 Task: Sort the products in the category "Scones" by price (highest first).
Action: Mouse moved to (23, 109)
Screenshot: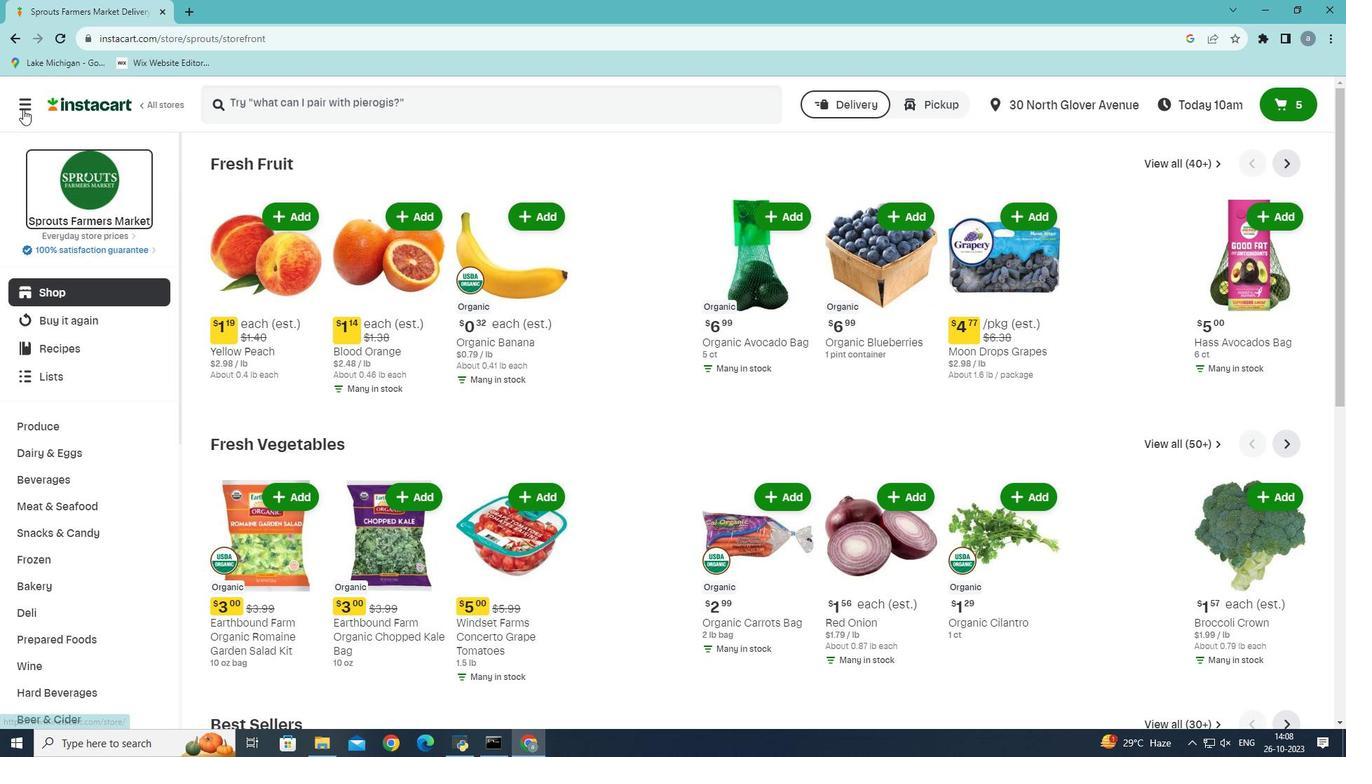 
Action: Mouse pressed left at (23, 109)
Screenshot: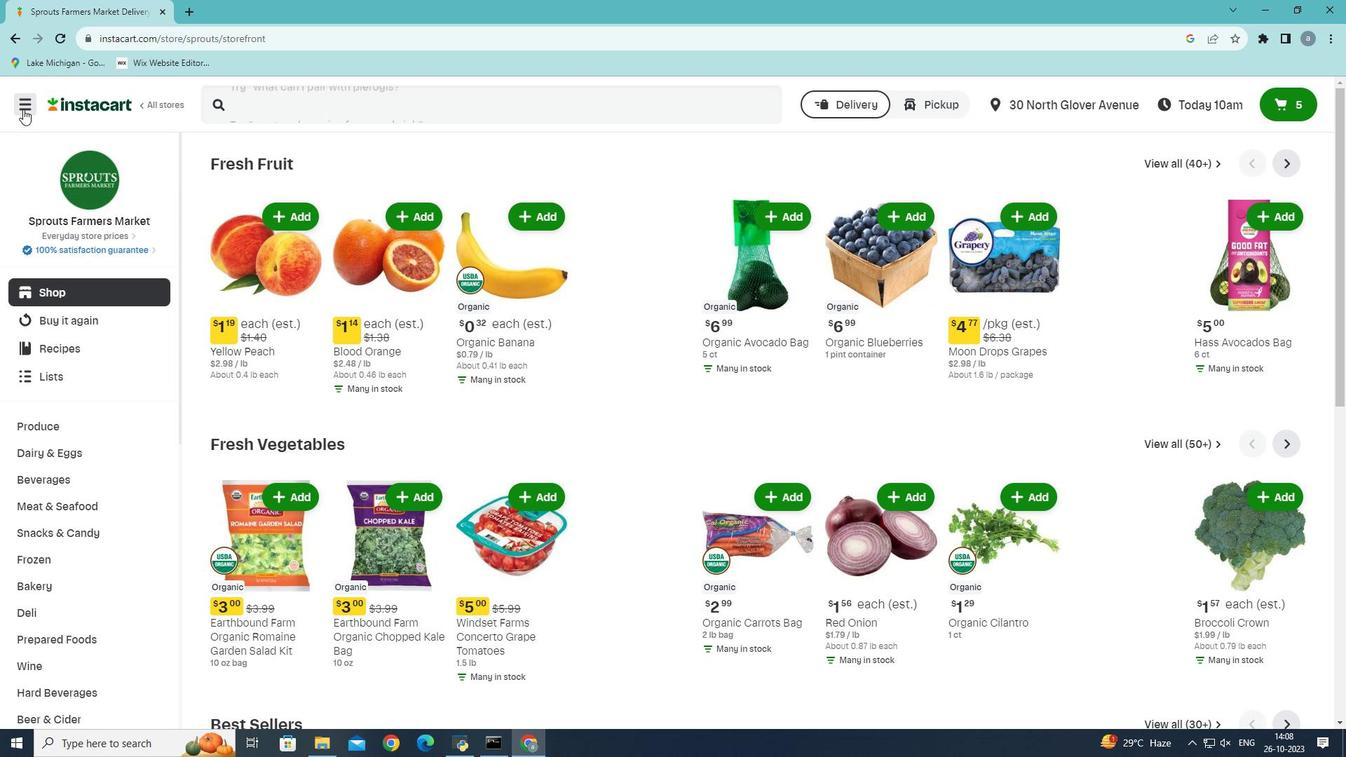 
Action: Mouse moved to (69, 409)
Screenshot: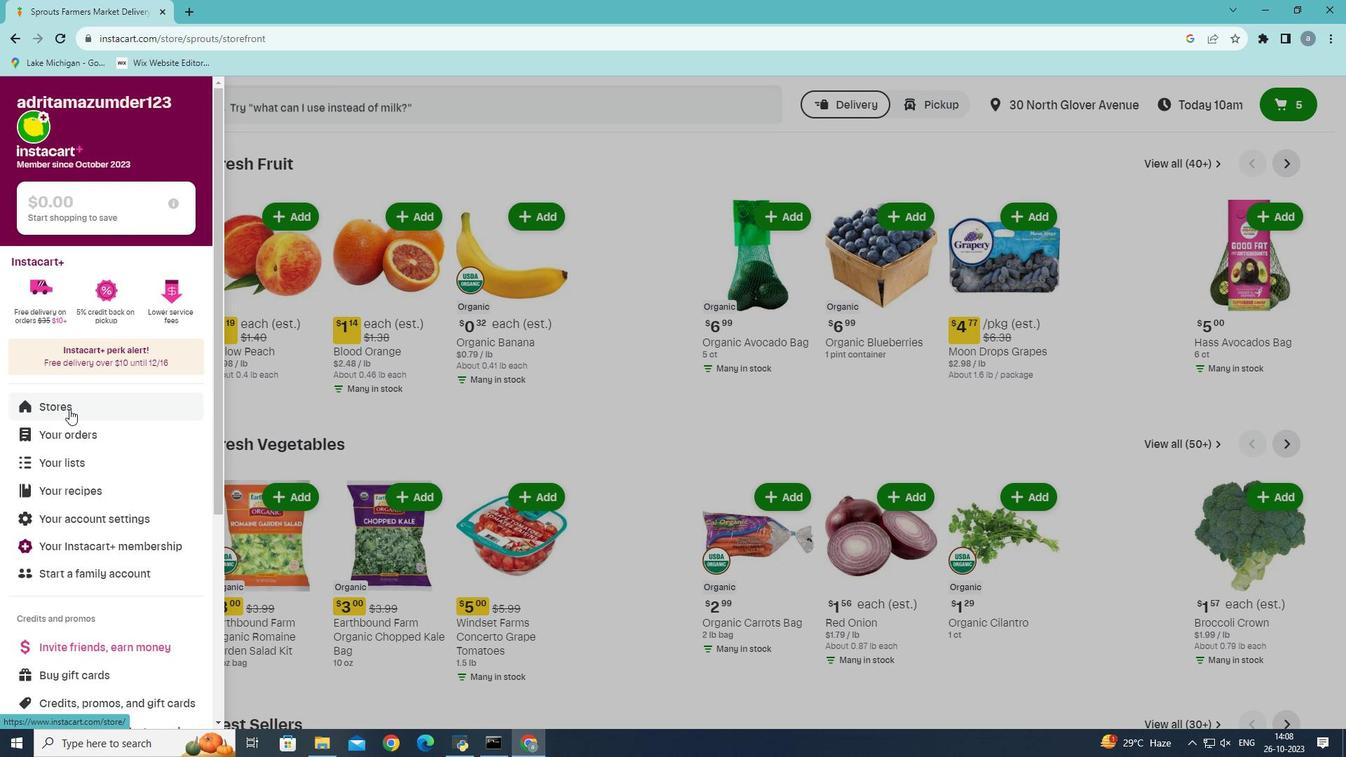 
Action: Mouse pressed left at (69, 409)
Screenshot: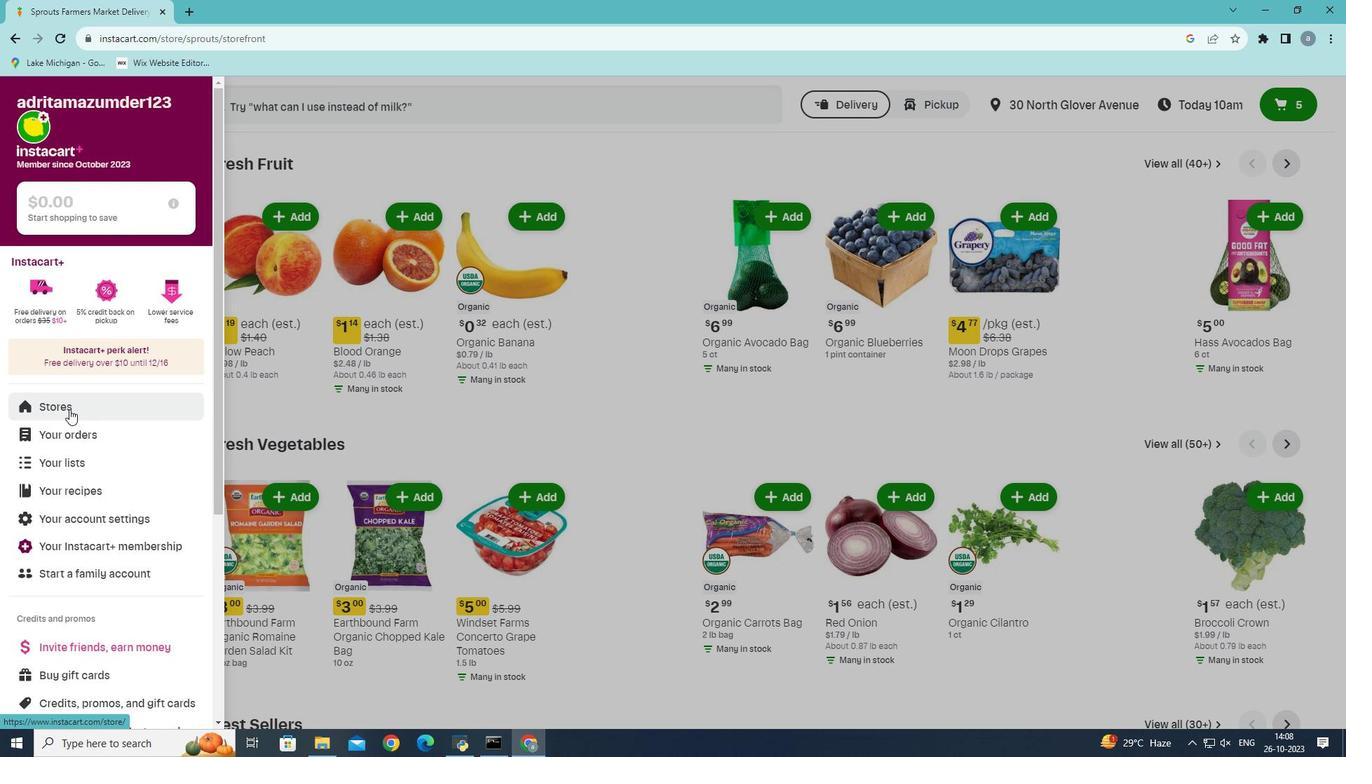 
Action: Mouse moved to (332, 156)
Screenshot: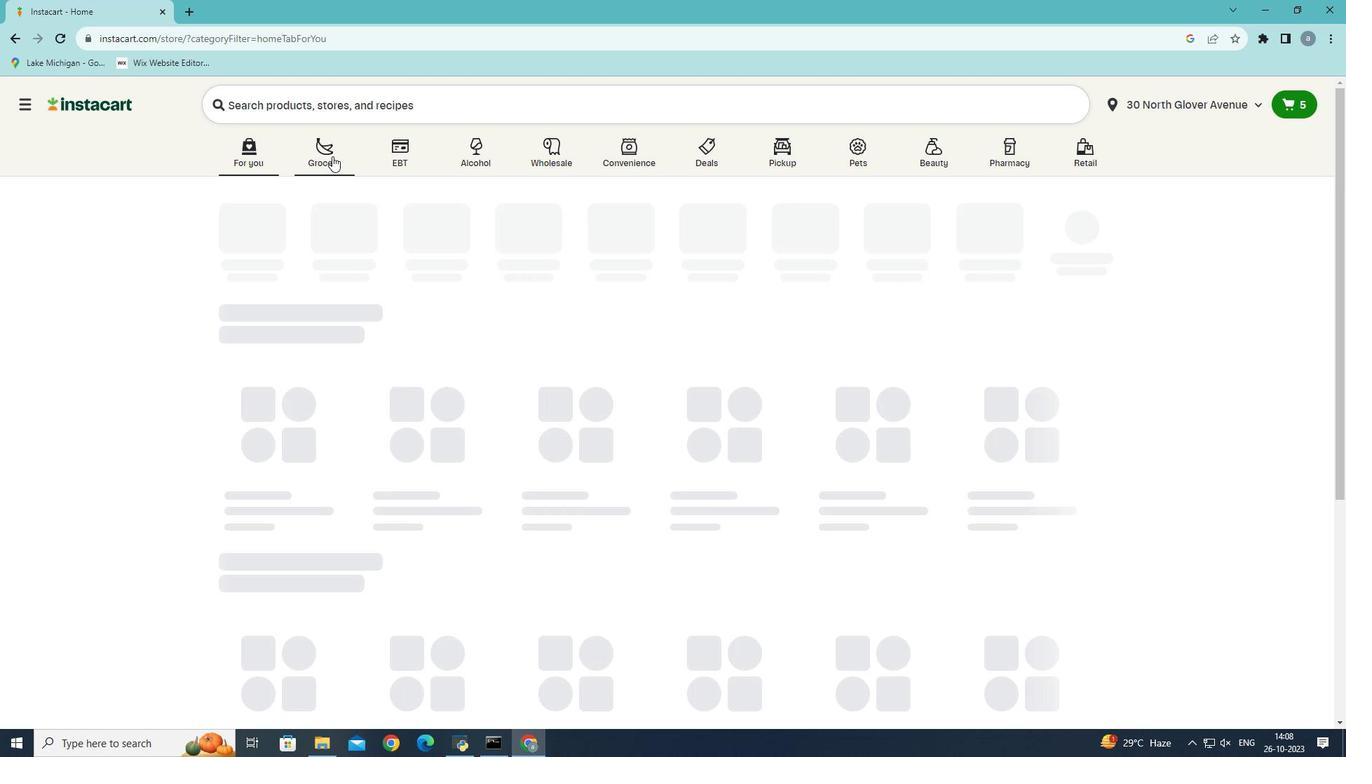 
Action: Mouse pressed left at (332, 156)
Screenshot: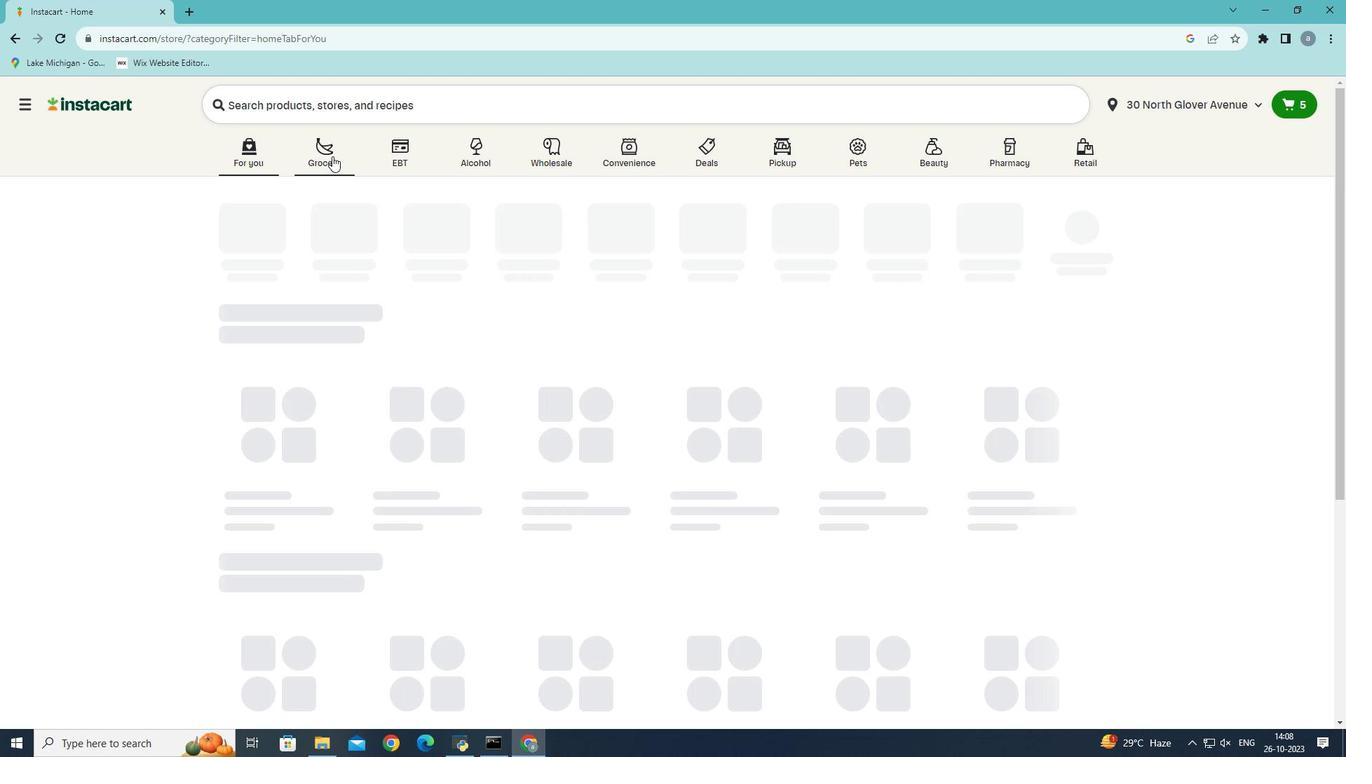 
Action: Mouse moved to (324, 427)
Screenshot: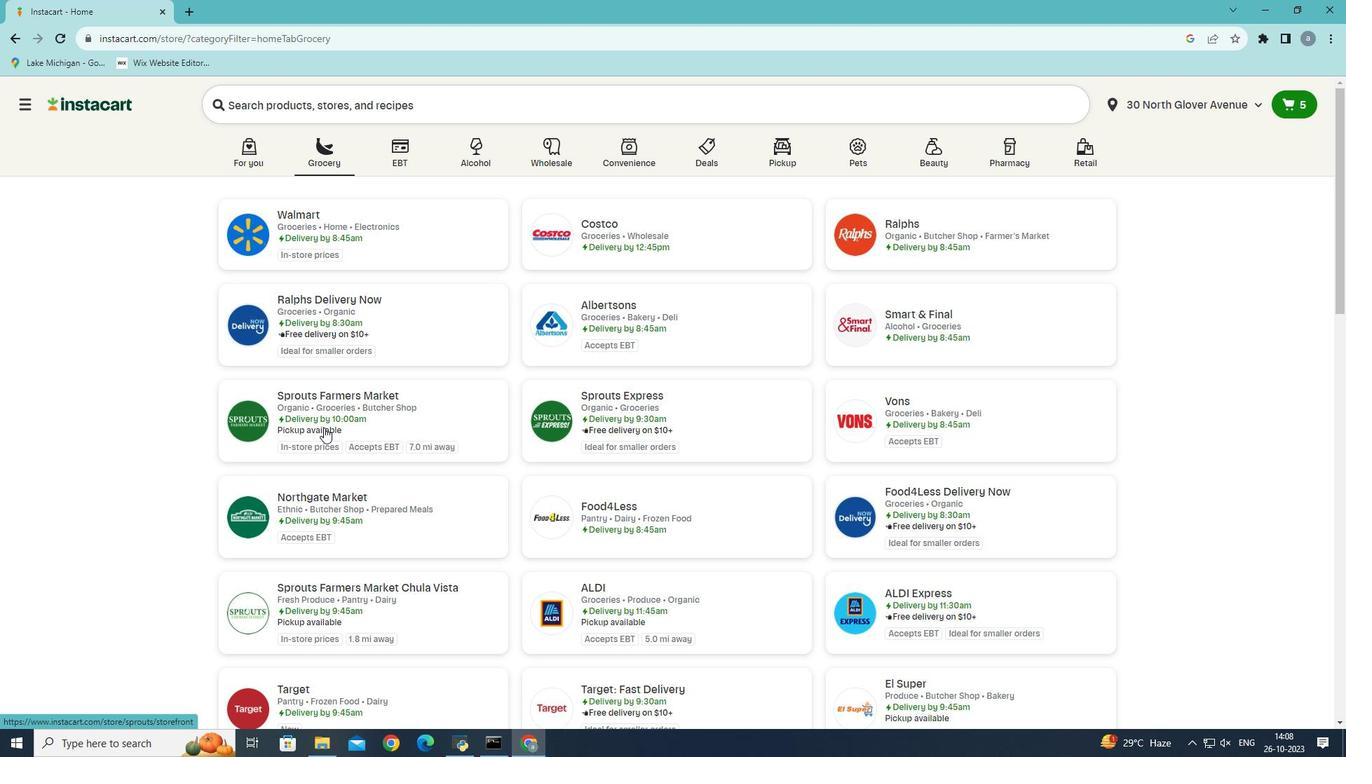 
Action: Mouse pressed left at (324, 427)
Screenshot: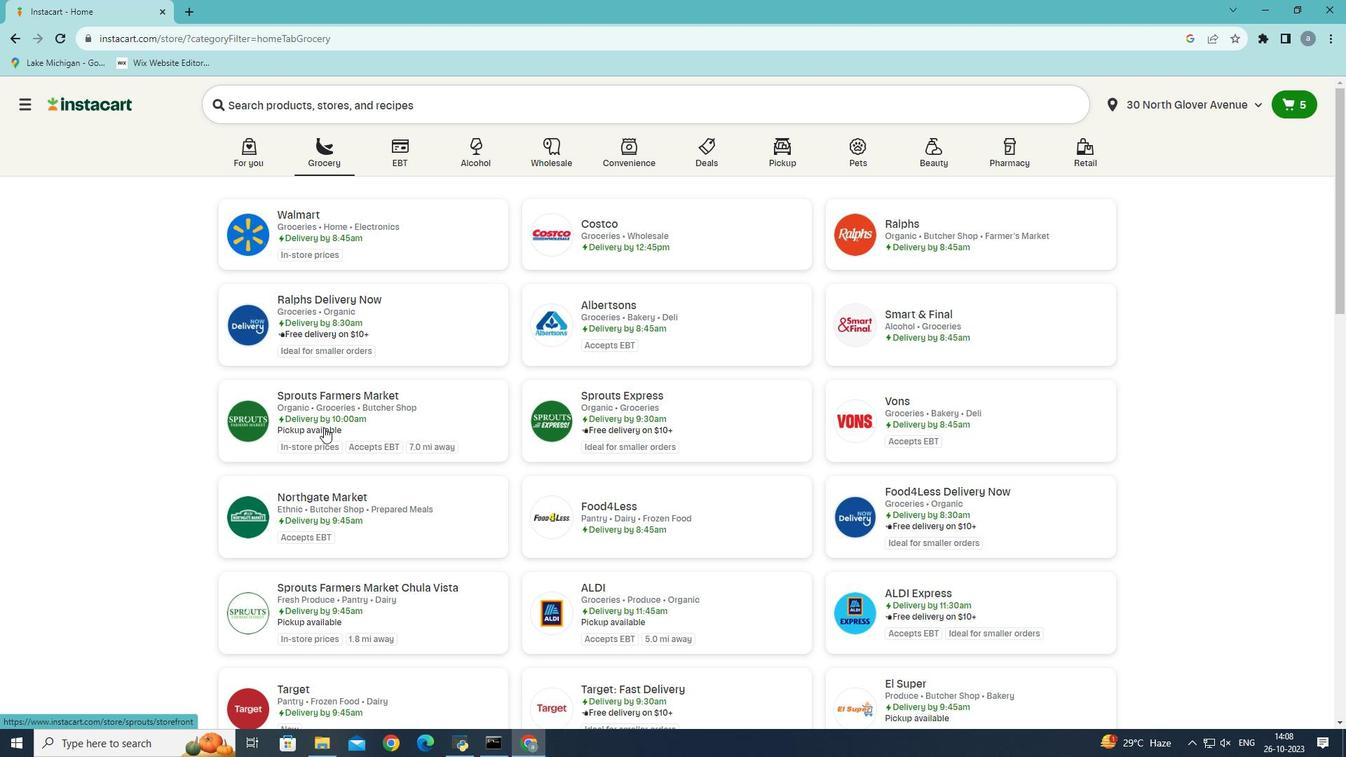 
Action: Mouse moved to (49, 588)
Screenshot: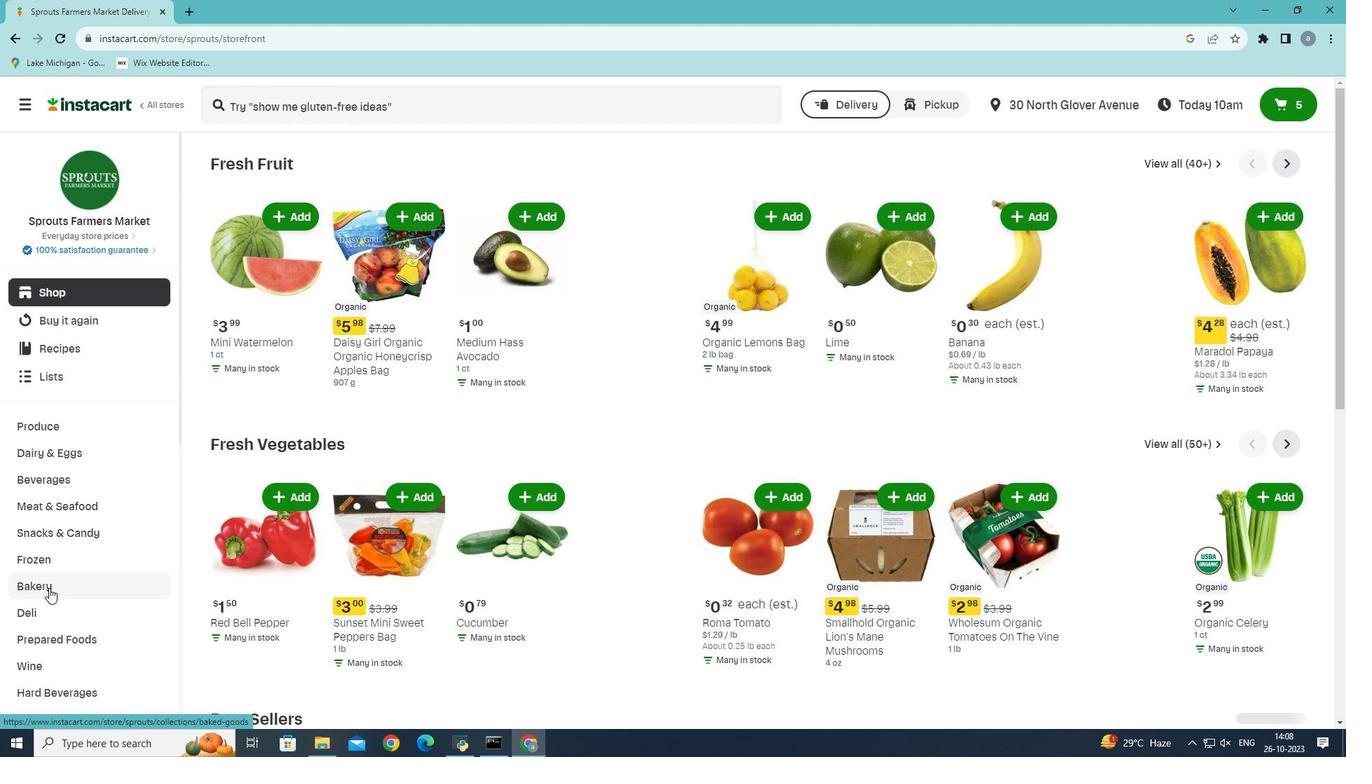
Action: Mouse pressed left at (49, 588)
Screenshot: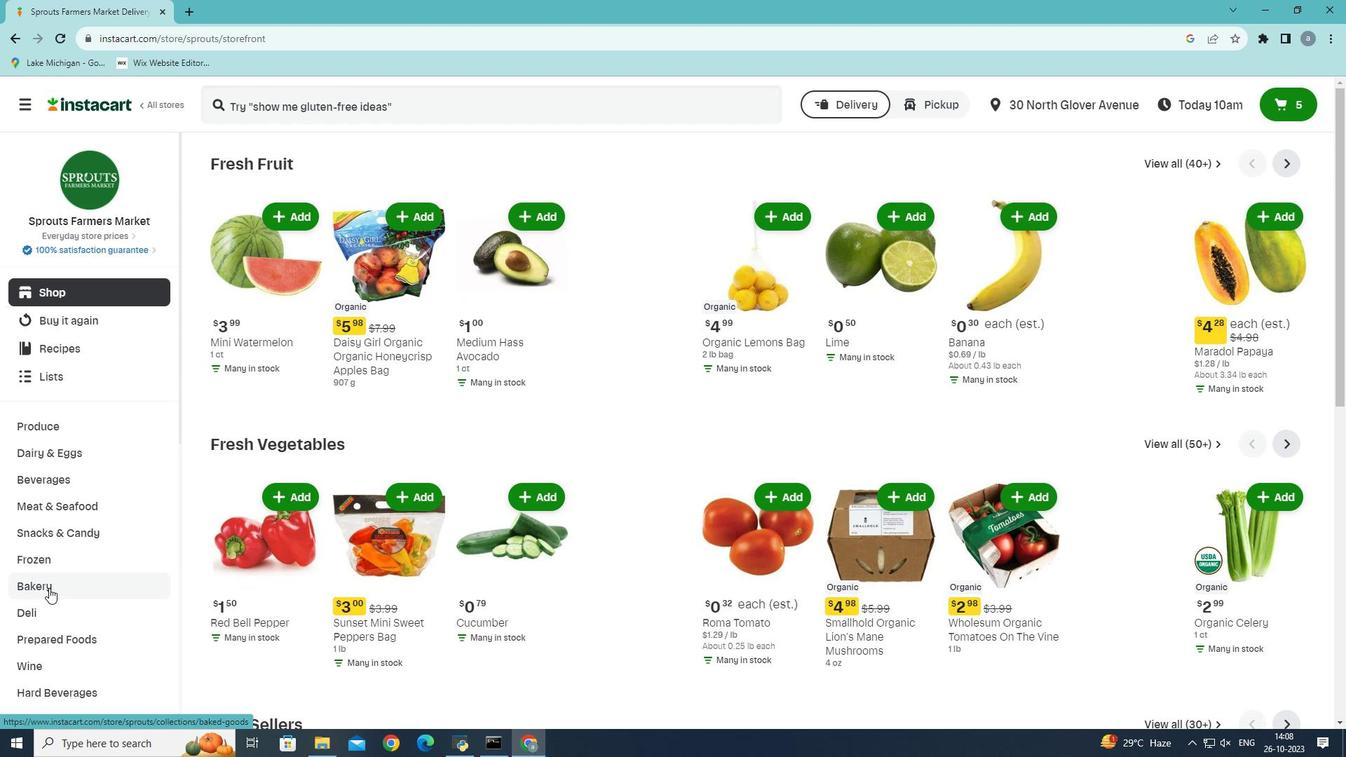 
Action: Mouse moved to (835, 204)
Screenshot: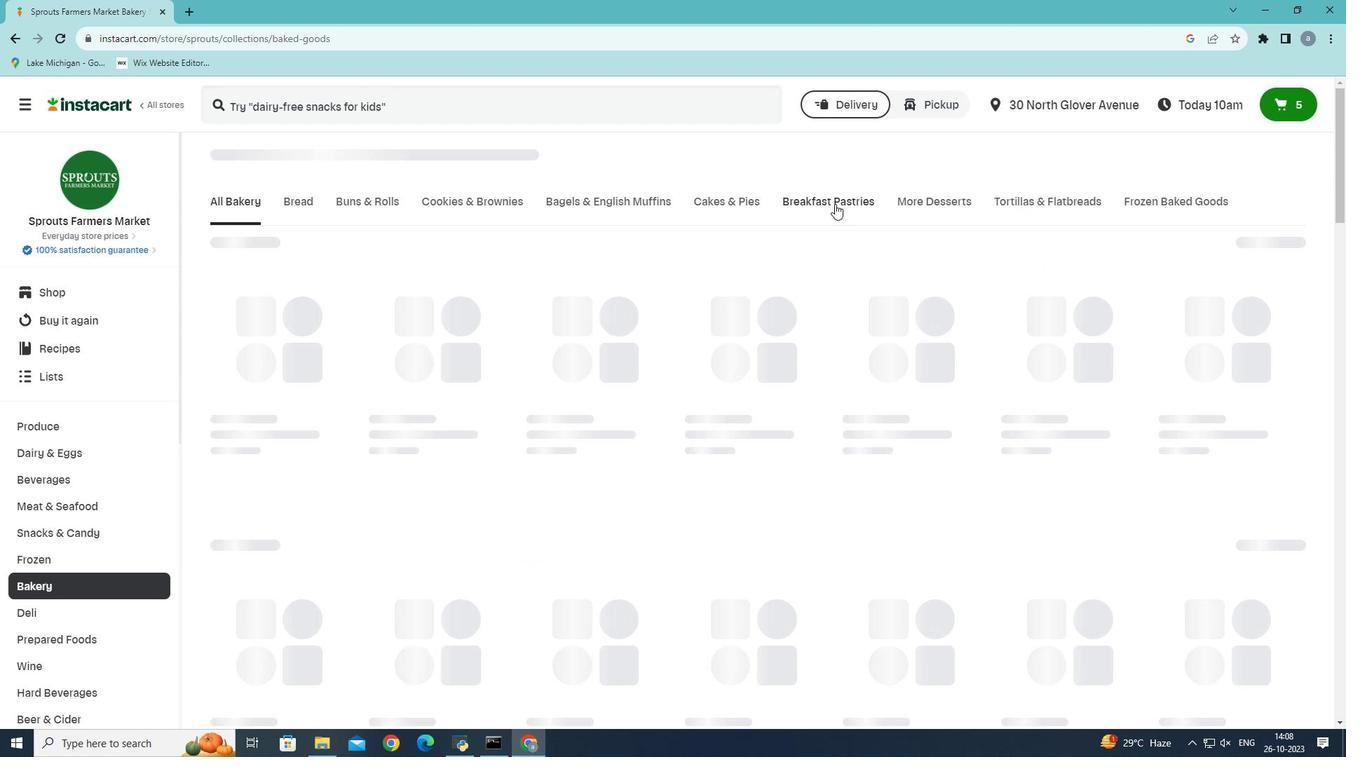 
Action: Mouse pressed left at (835, 204)
Screenshot: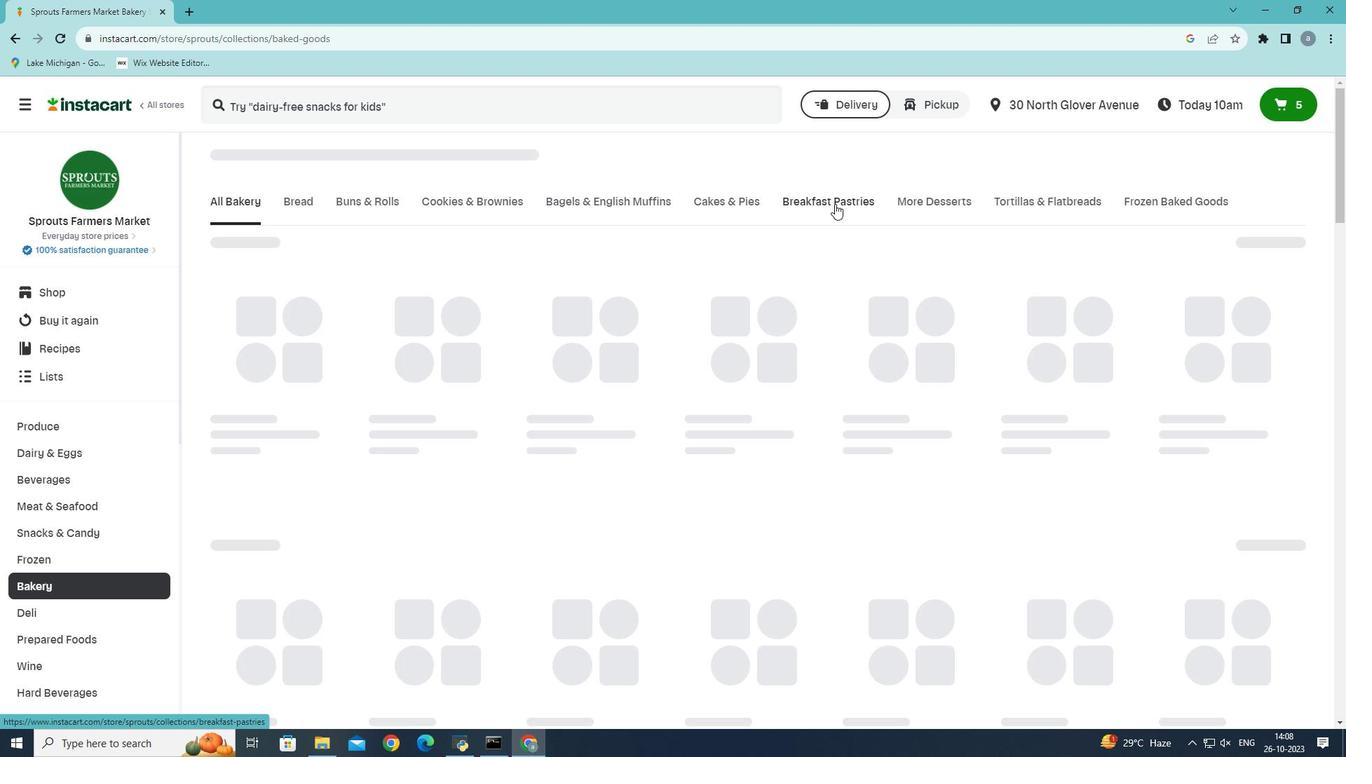 
Action: Mouse moved to (718, 262)
Screenshot: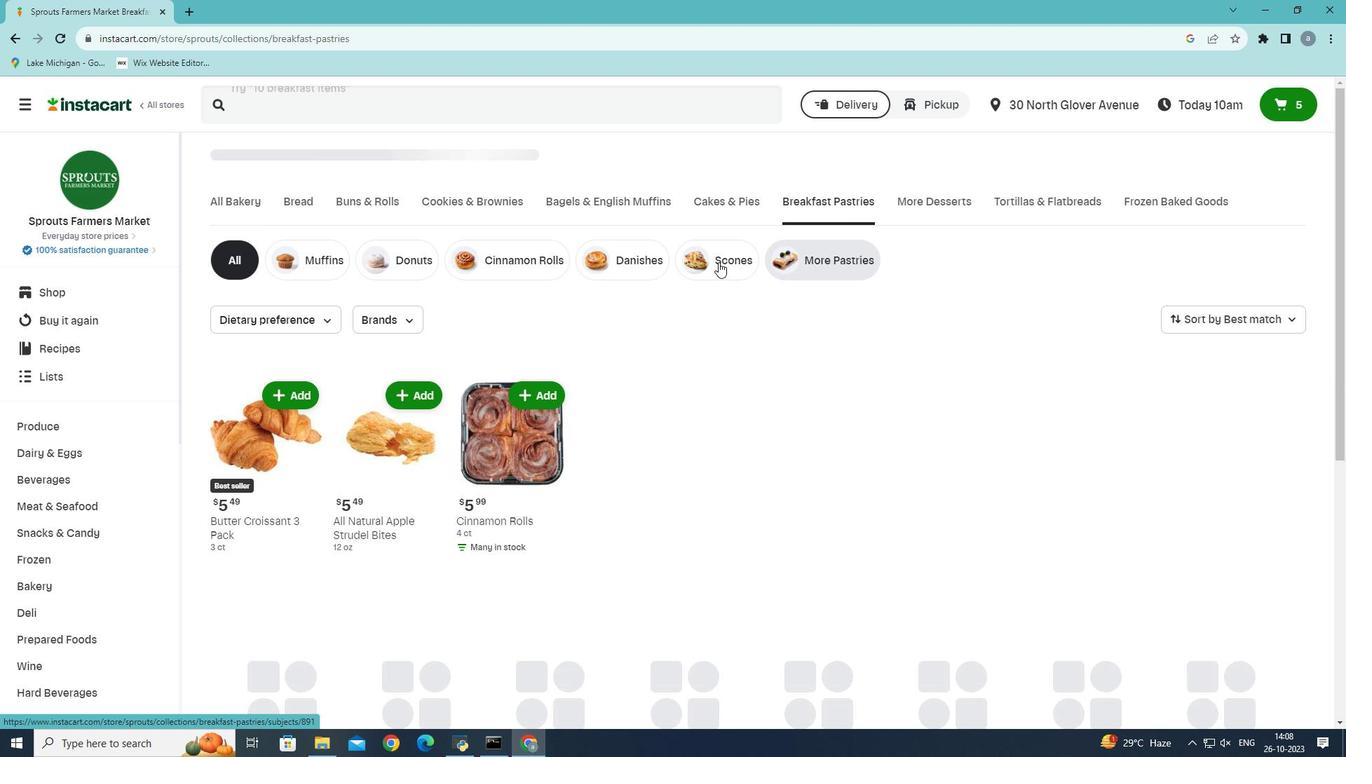 
Action: Mouse pressed left at (718, 262)
Screenshot: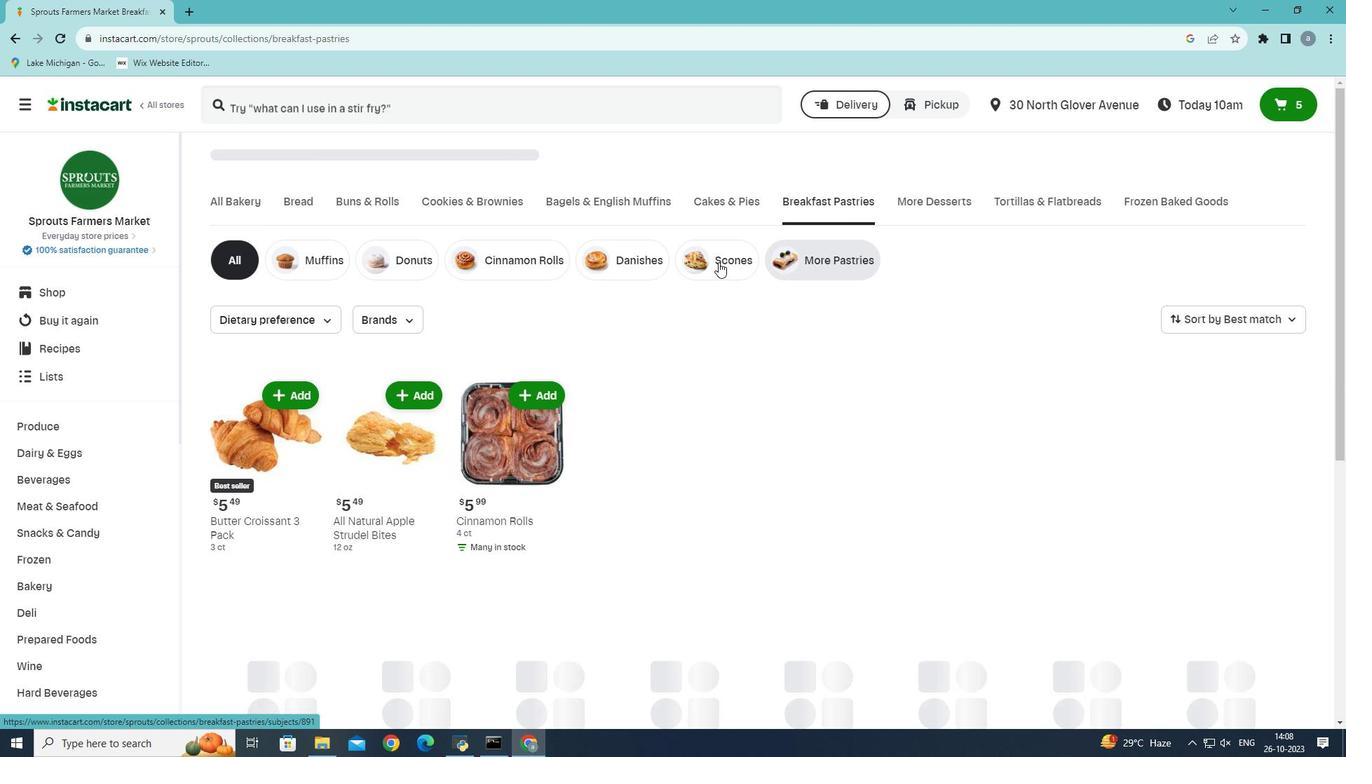 
Action: Mouse moved to (1296, 310)
Screenshot: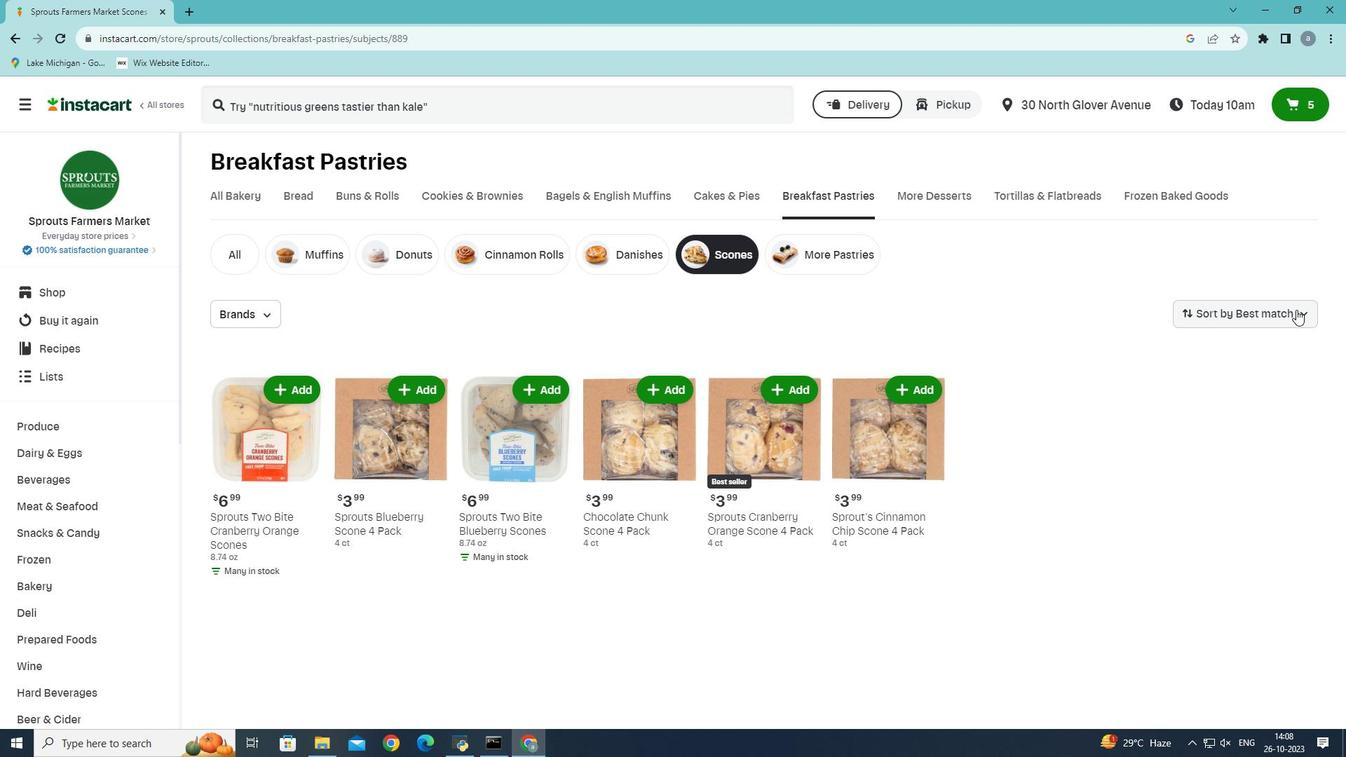 
Action: Mouse pressed left at (1296, 310)
Screenshot: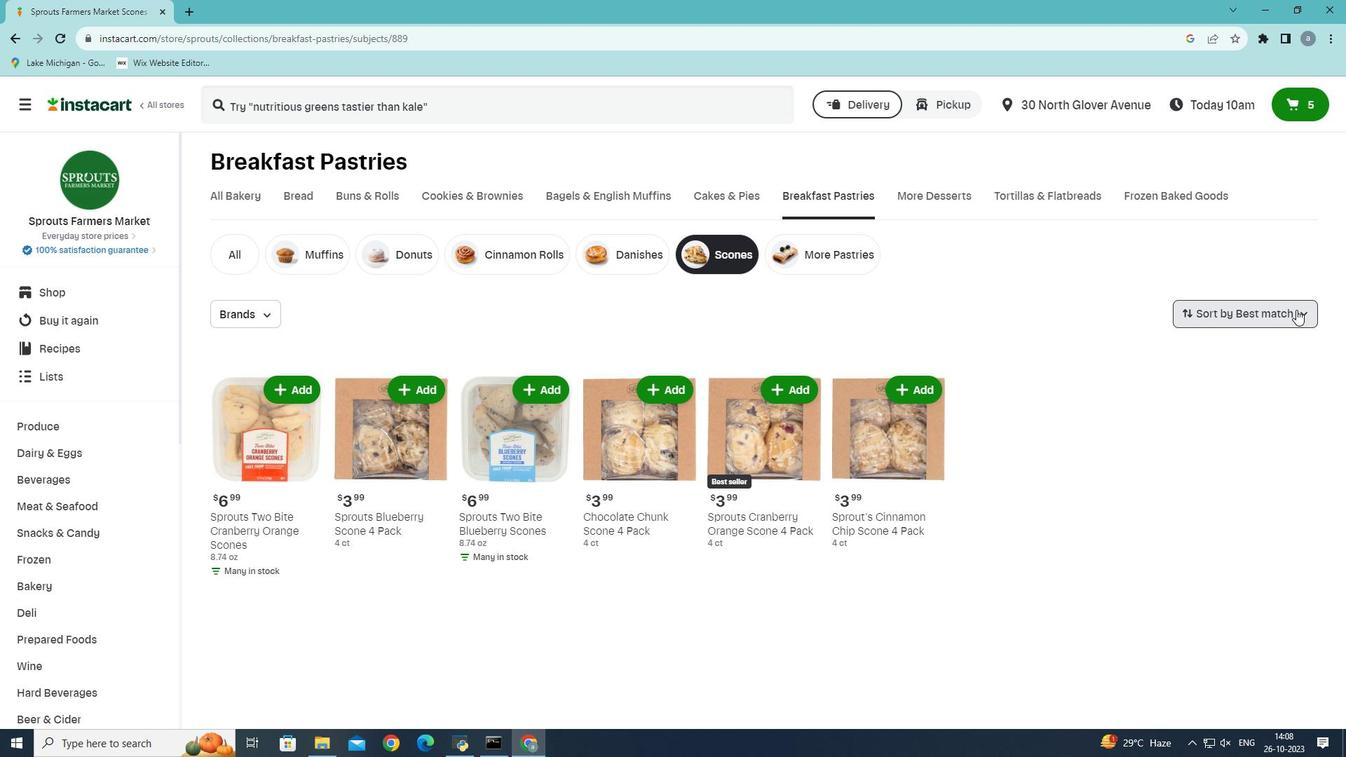 
Action: Mouse moved to (1256, 406)
Screenshot: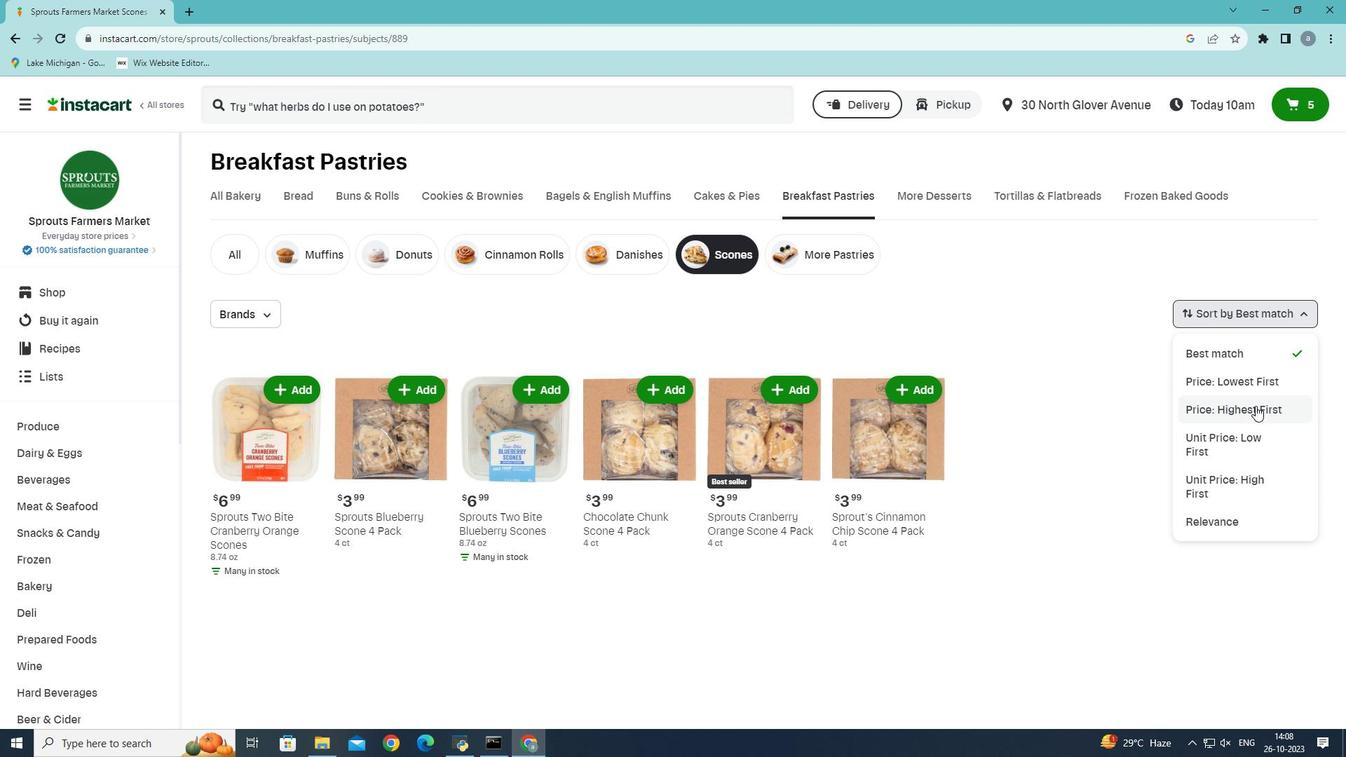 
Action: Mouse pressed left at (1256, 406)
Screenshot: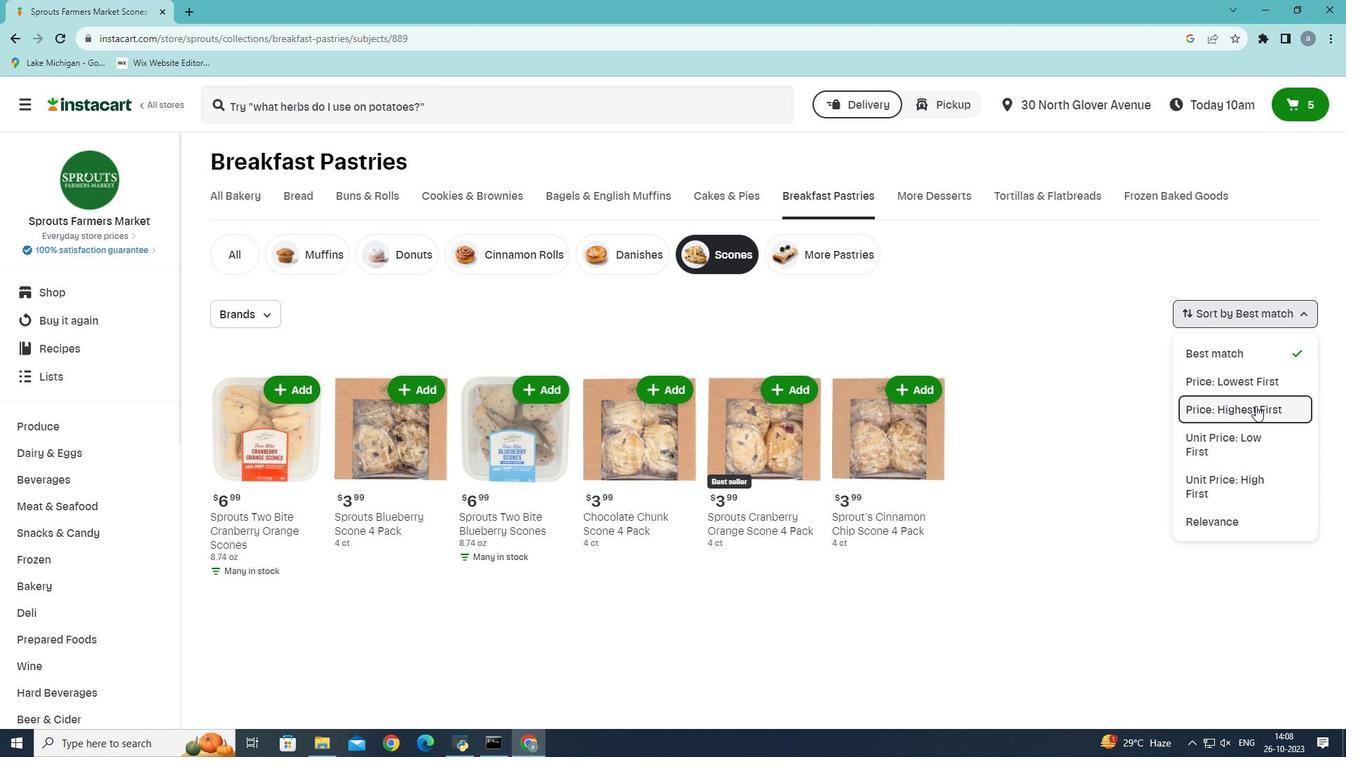 
Action: Mouse moved to (1245, 398)
Screenshot: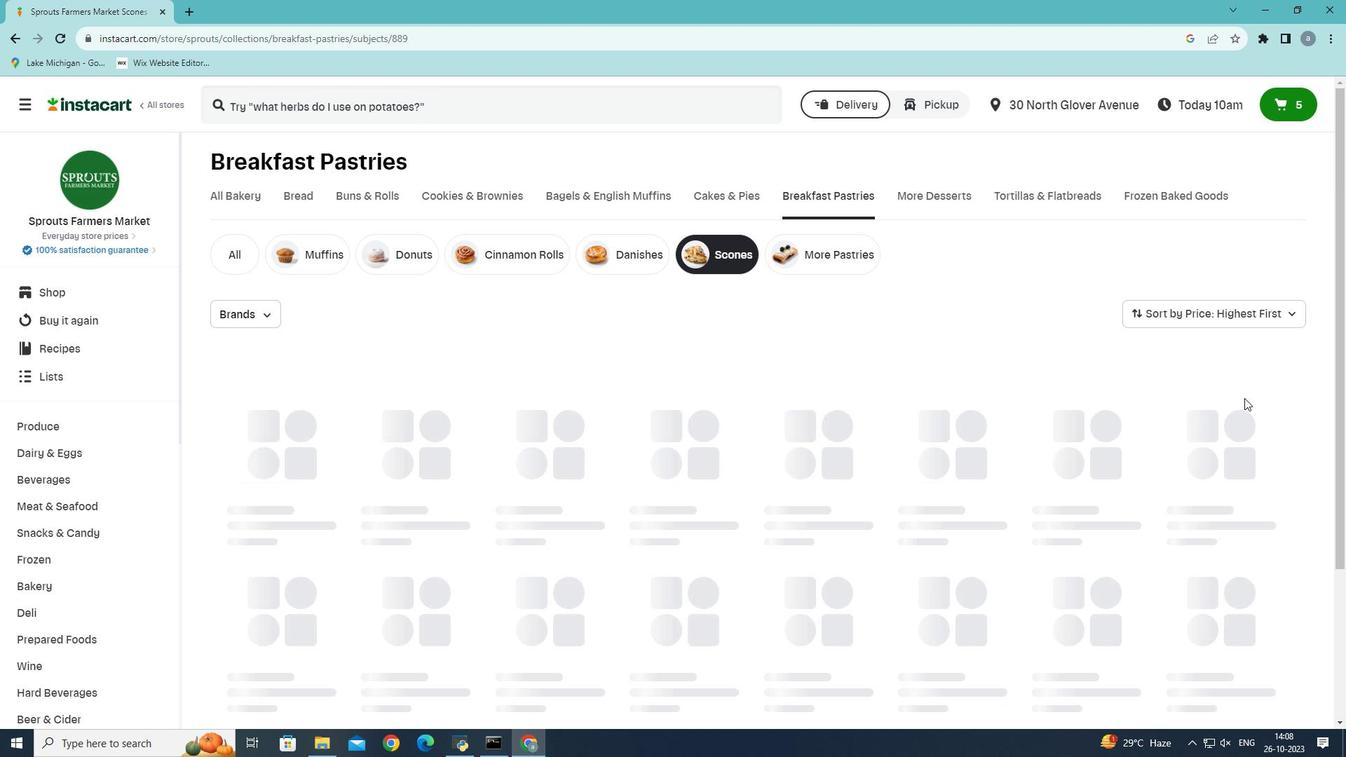 
